 Task: Look for products from Daiya only.
Action: Mouse pressed left at (20, 107)
Screenshot: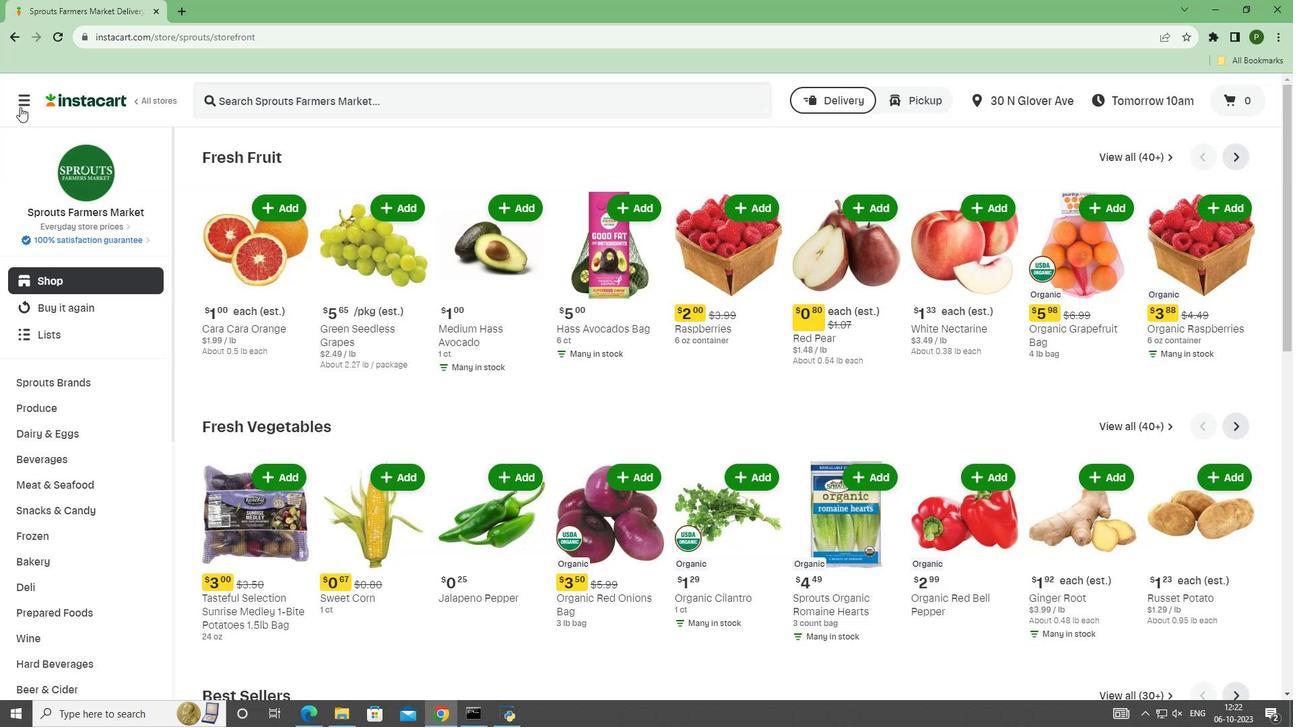 
Action: Mouse moved to (40, 349)
Screenshot: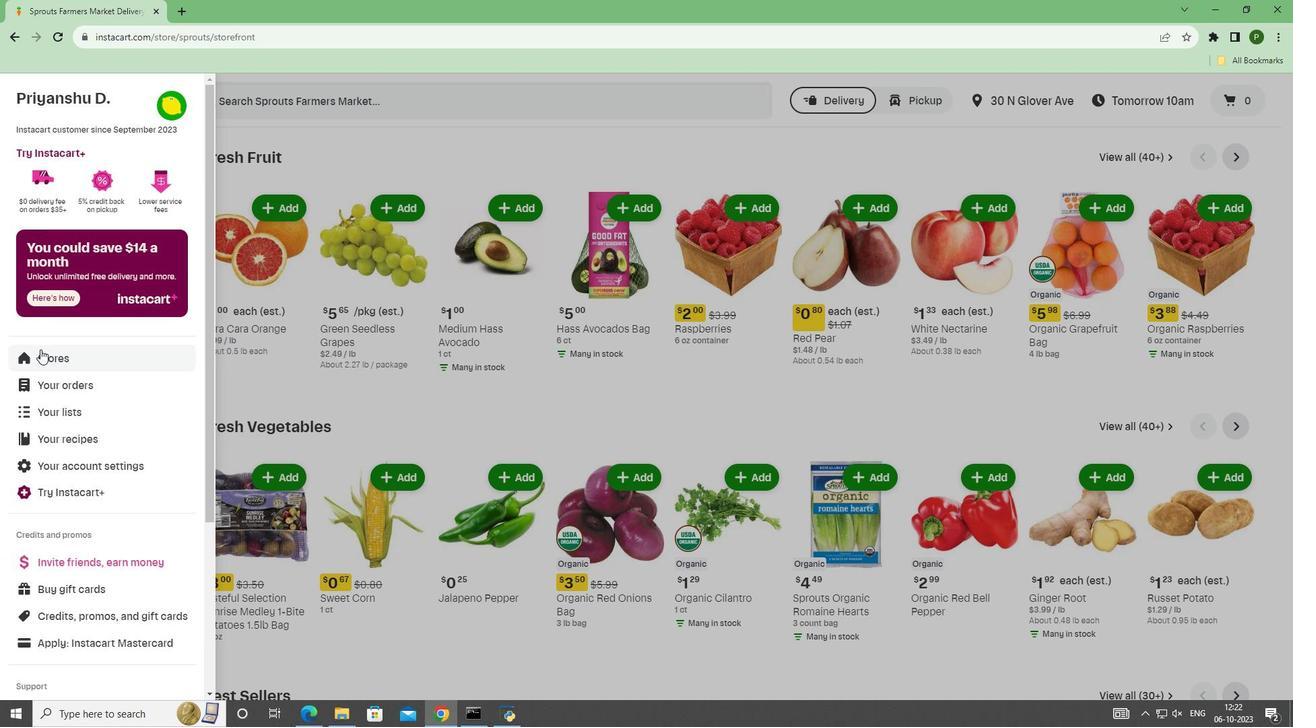
Action: Mouse pressed left at (40, 349)
Screenshot: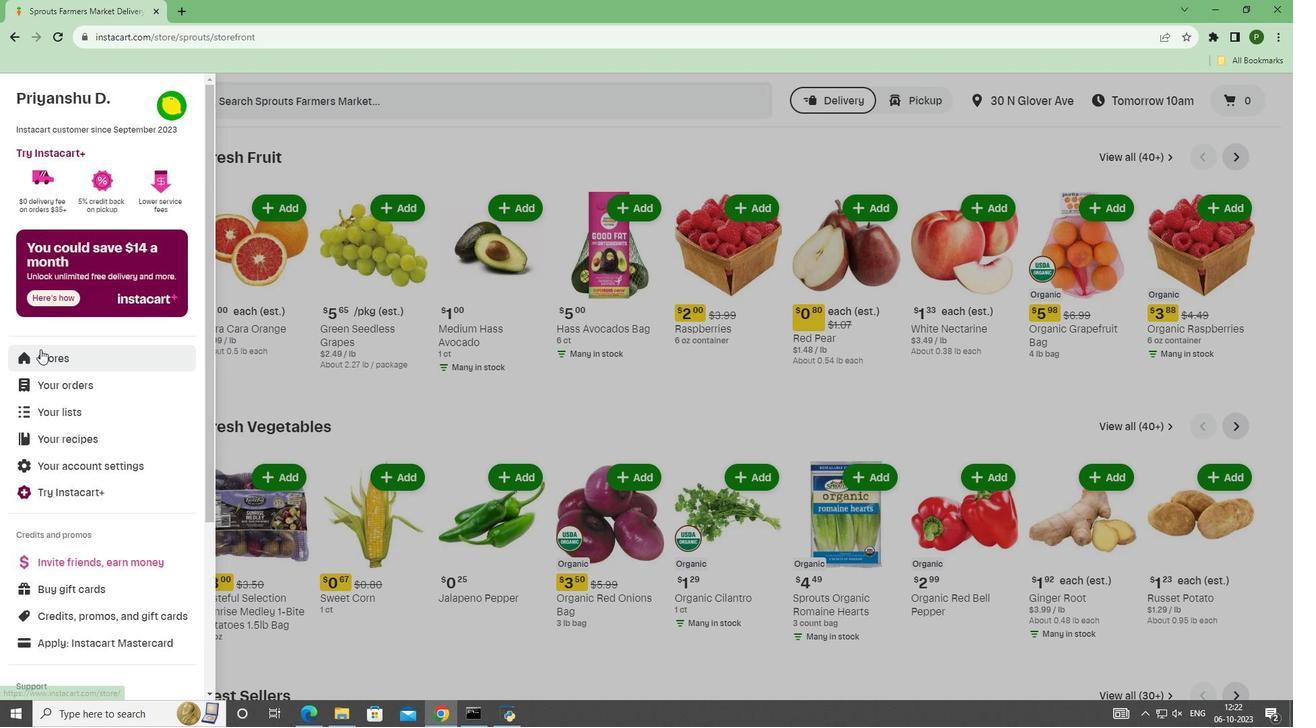 
Action: Mouse moved to (297, 159)
Screenshot: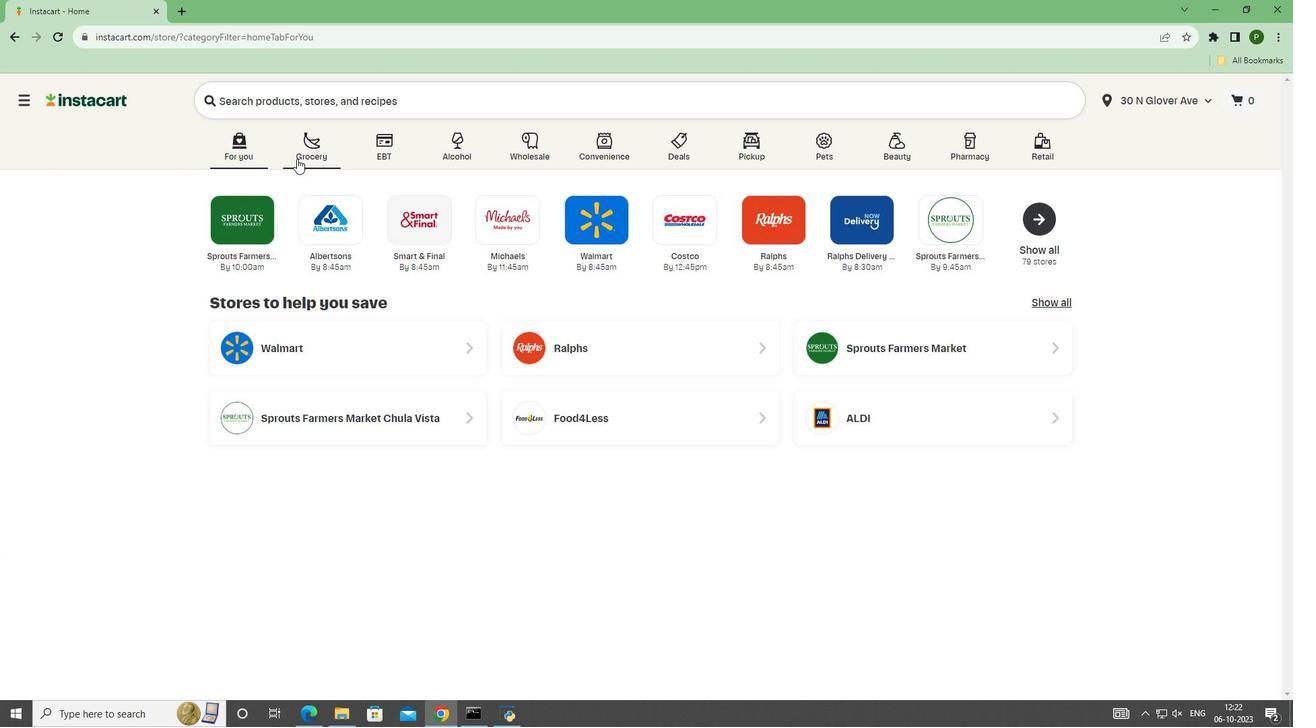 
Action: Mouse pressed left at (297, 159)
Screenshot: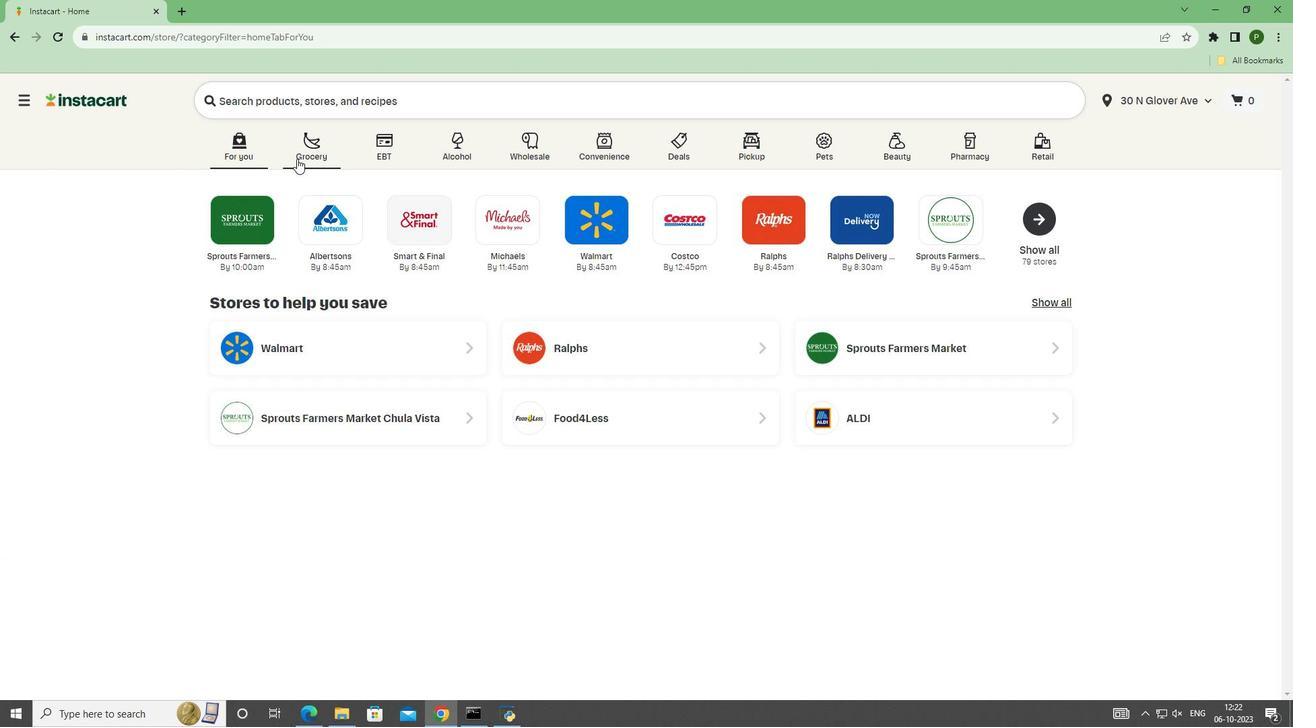 
Action: Mouse moved to (849, 324)
Screenshot: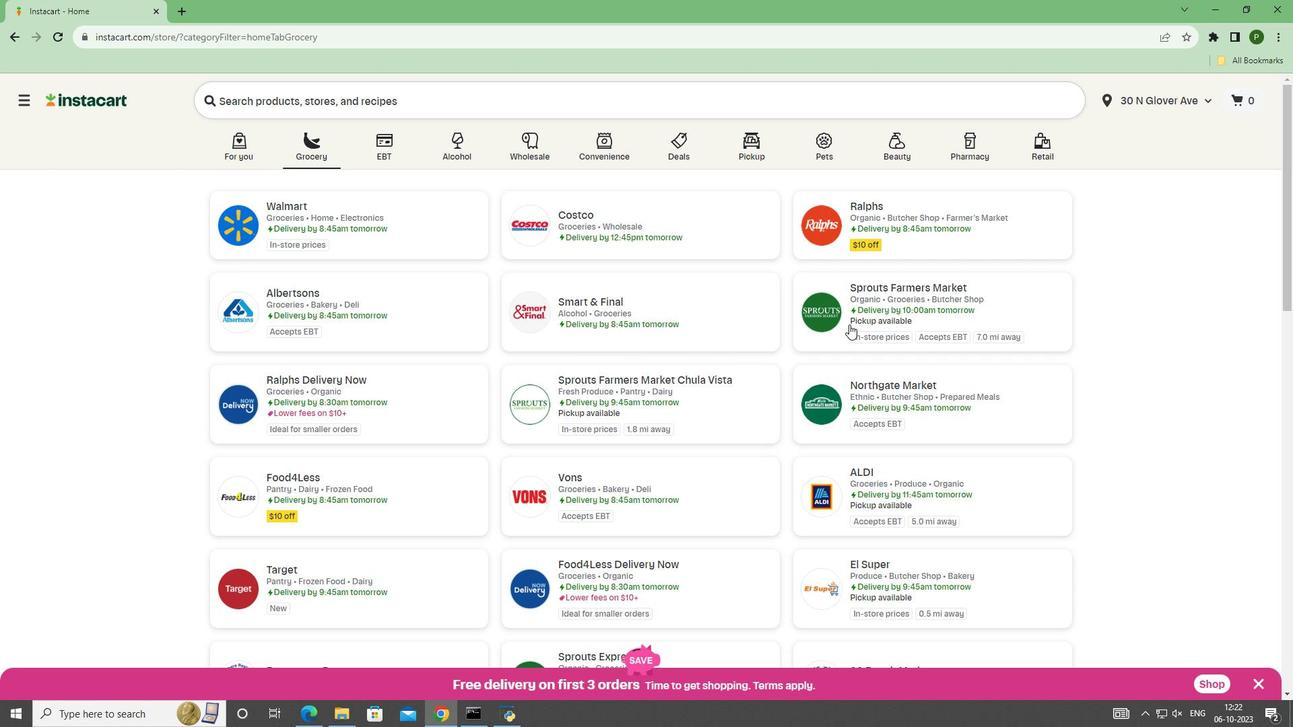 
Action: Mouse pressed left at (849, 324)
Screenshot: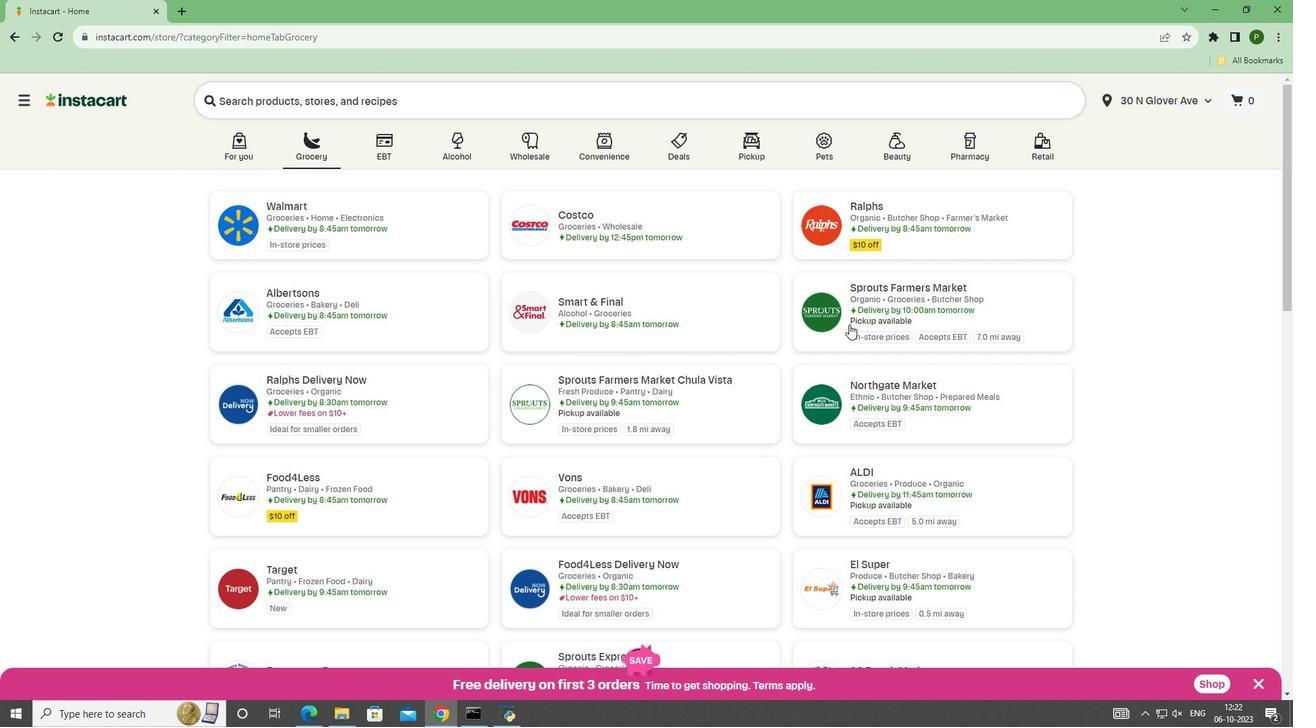 
Action: Mouse moved to (110, 433)
Screenshot: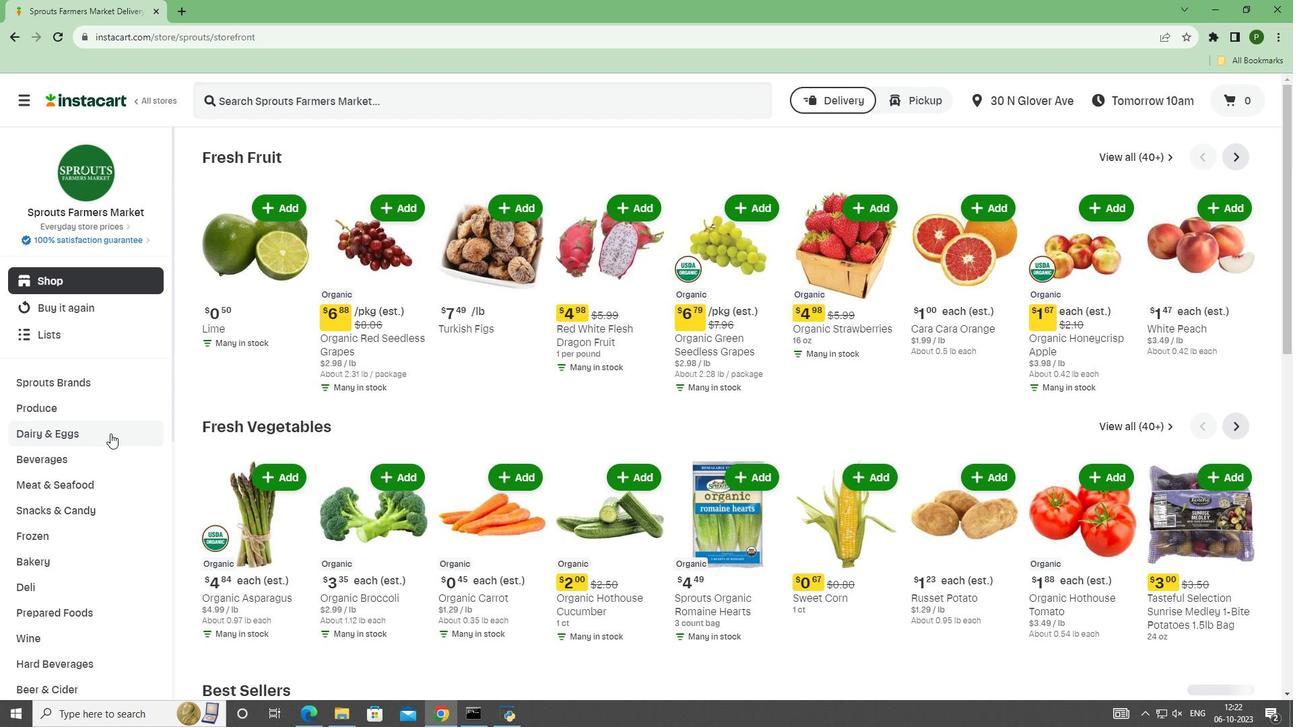
Action: Mouse pressed left at (110, 433)
Screenshot: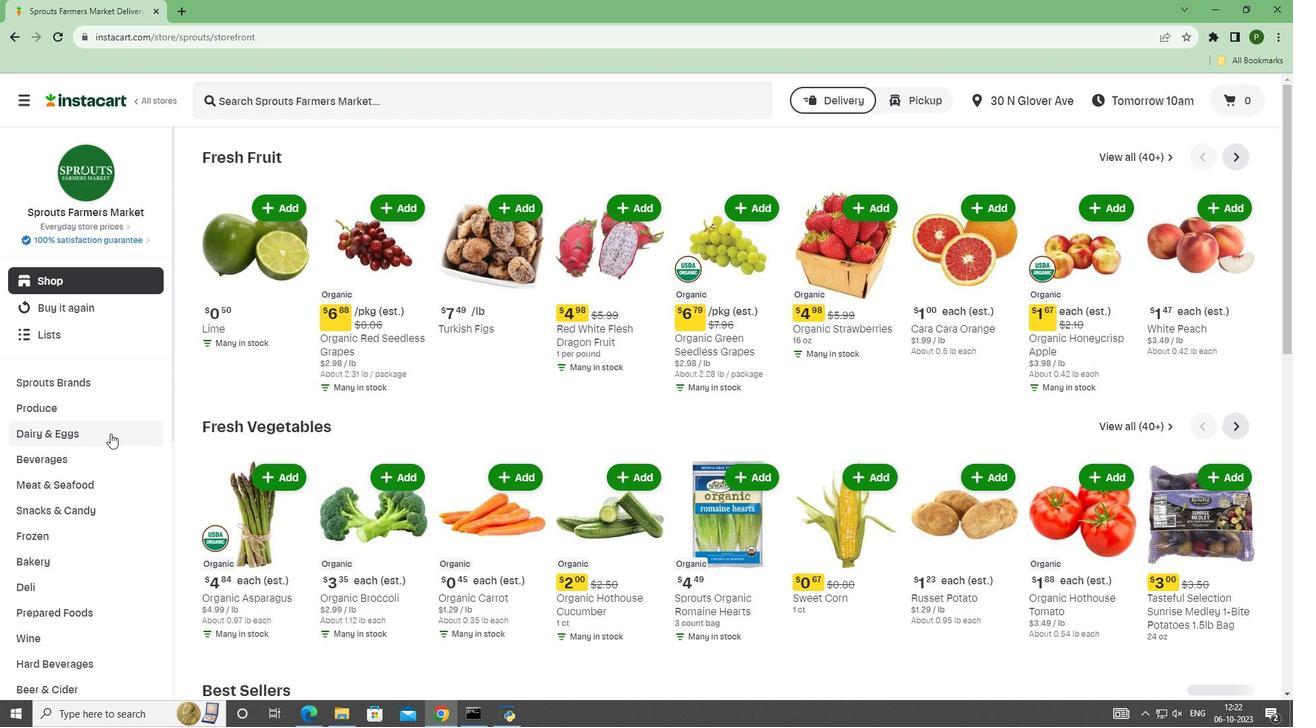 
Action: Mouse moved to (78, 491)
Screenshot: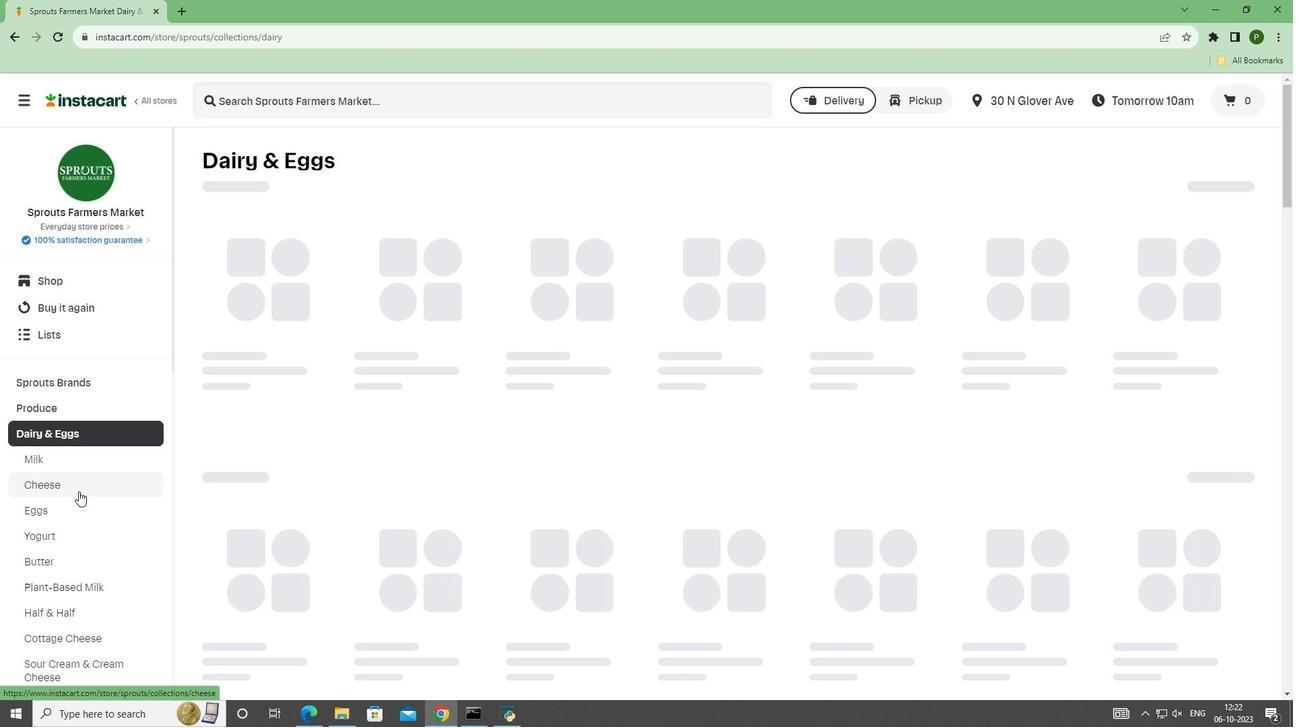 
Action: Mouse pressed left at (78, 491)
Screenshot: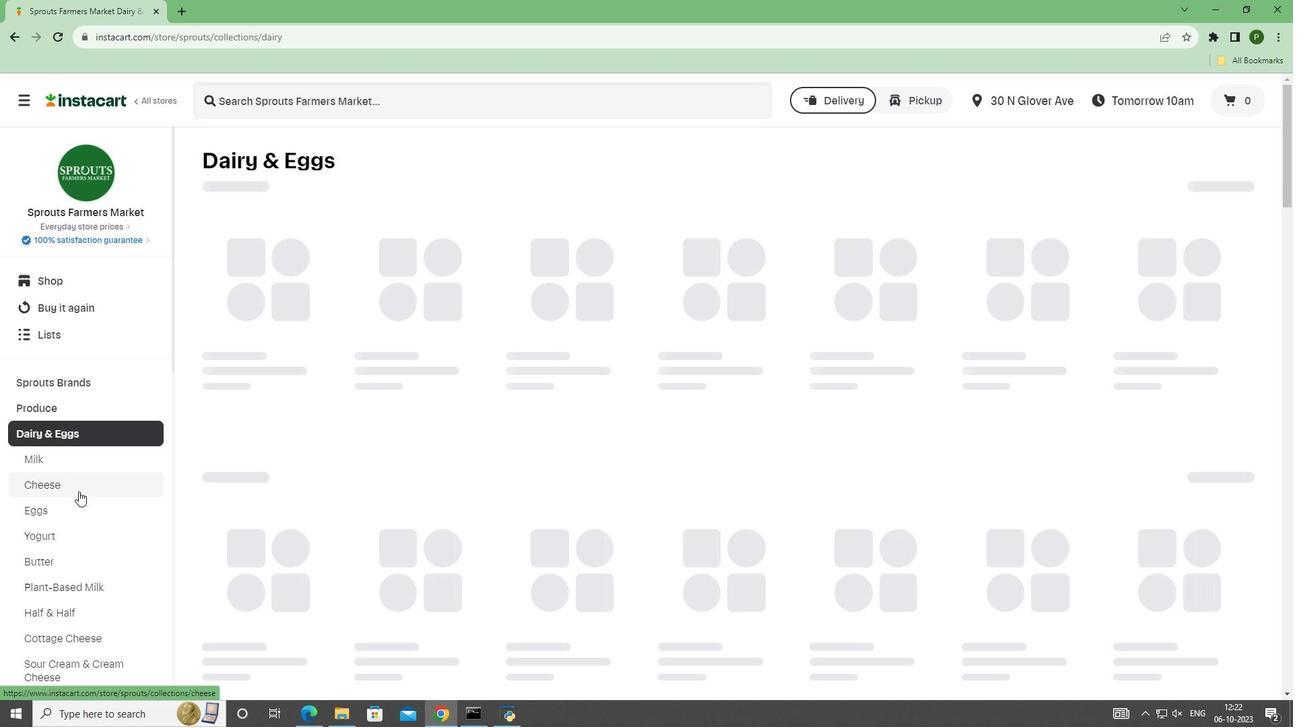 
Action: Mouse moved to (439, 284)
Screenshot: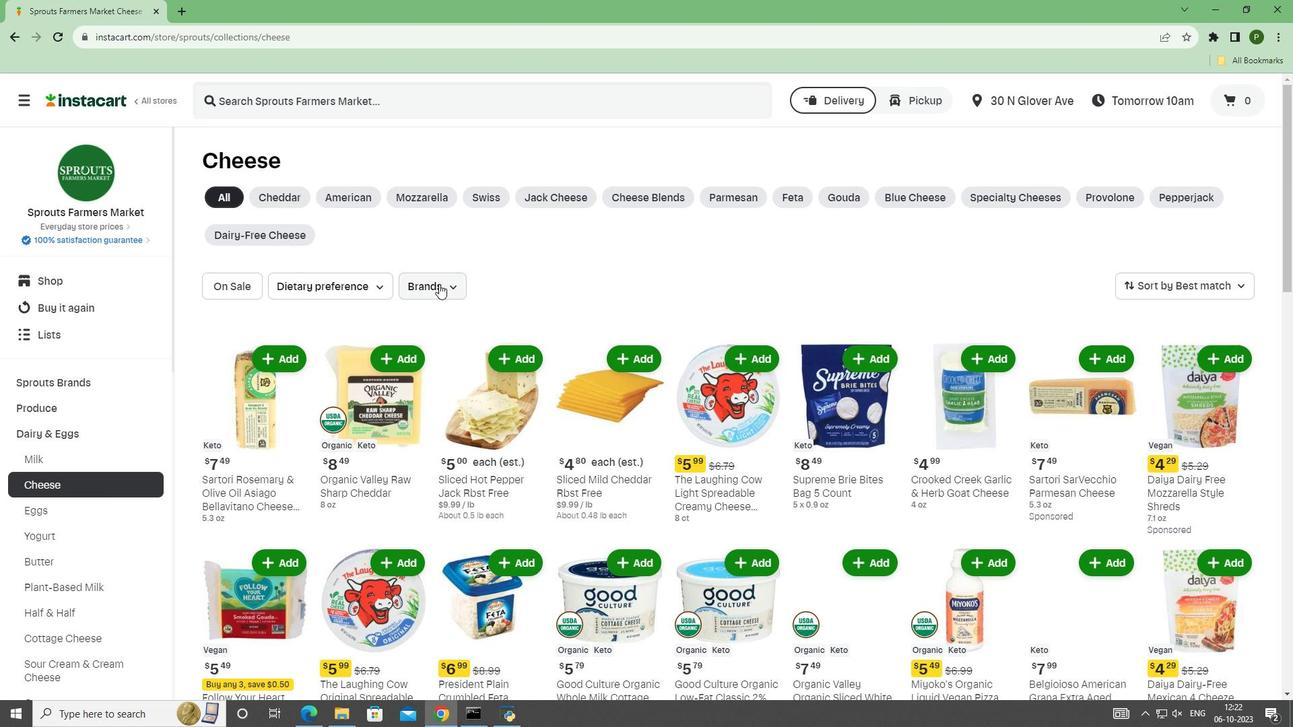 
Action: Mouse pressed left at (439, 284)
Screenshot: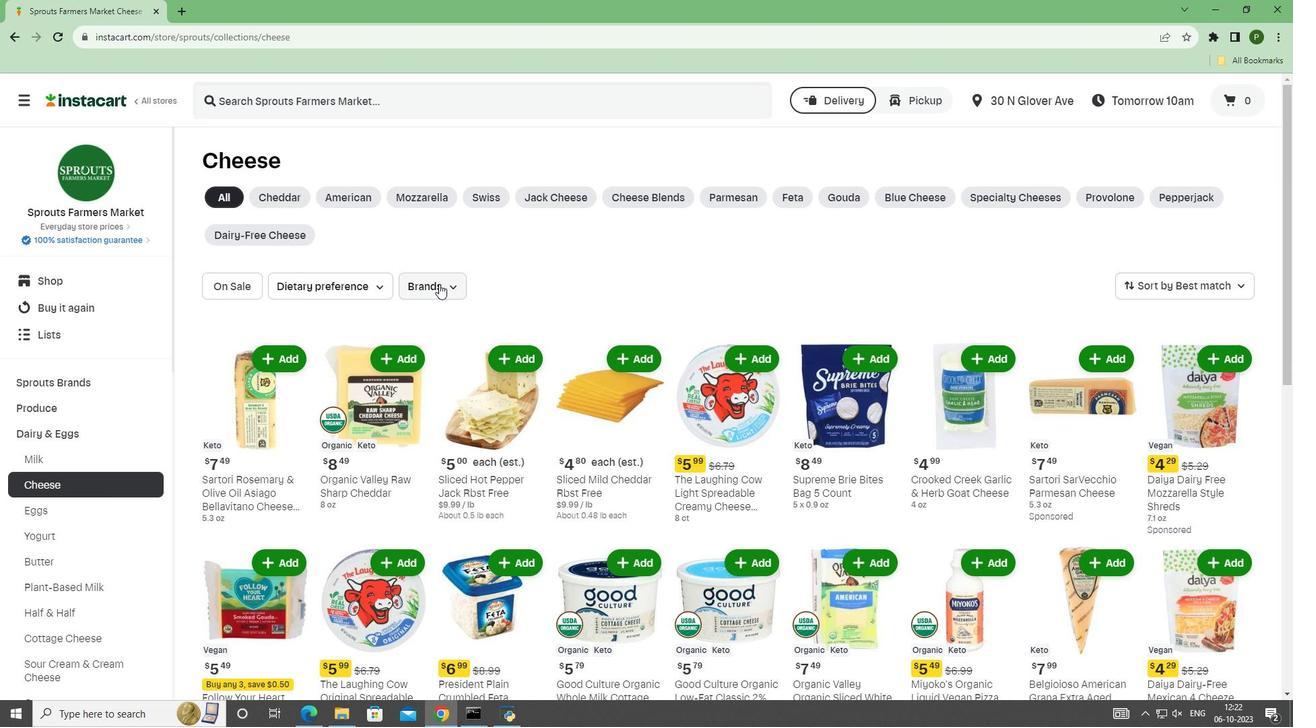 
Action: Mouse moved to (471, 380)
Screenshot: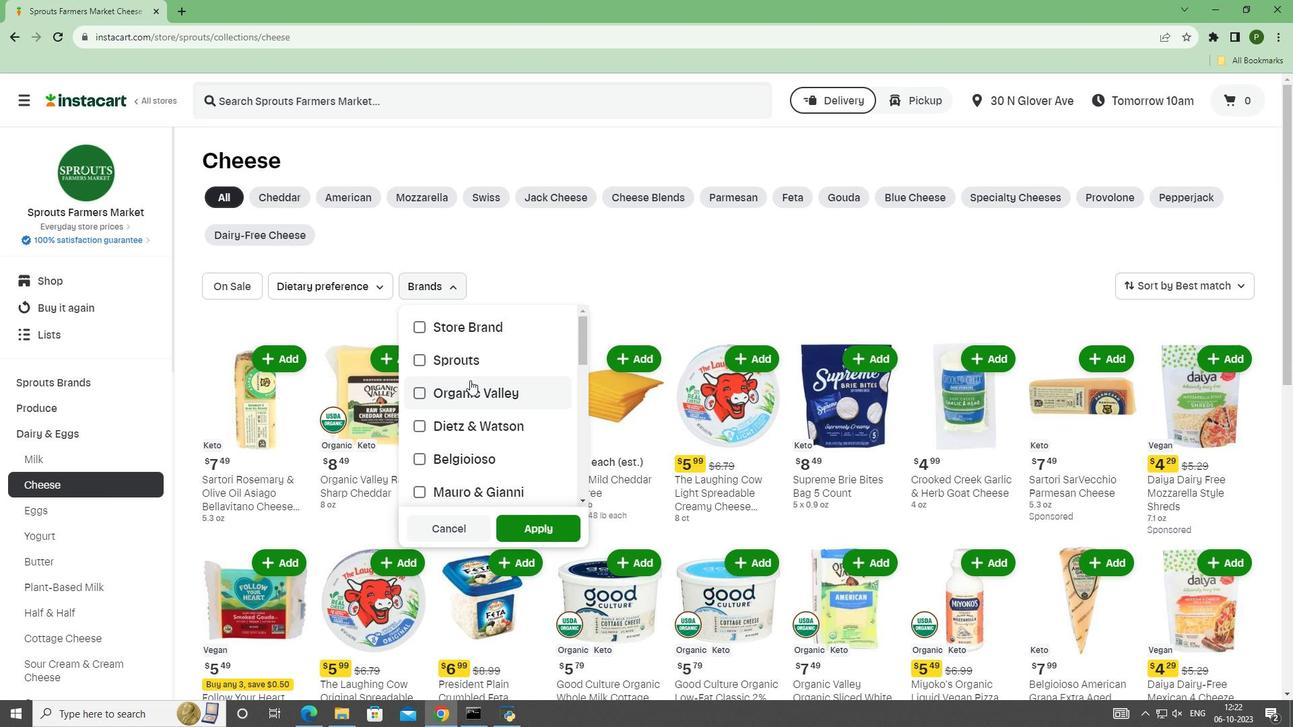 
Action: Mouse scrolled (471, 379) with delta (0, 0)
Screenshot: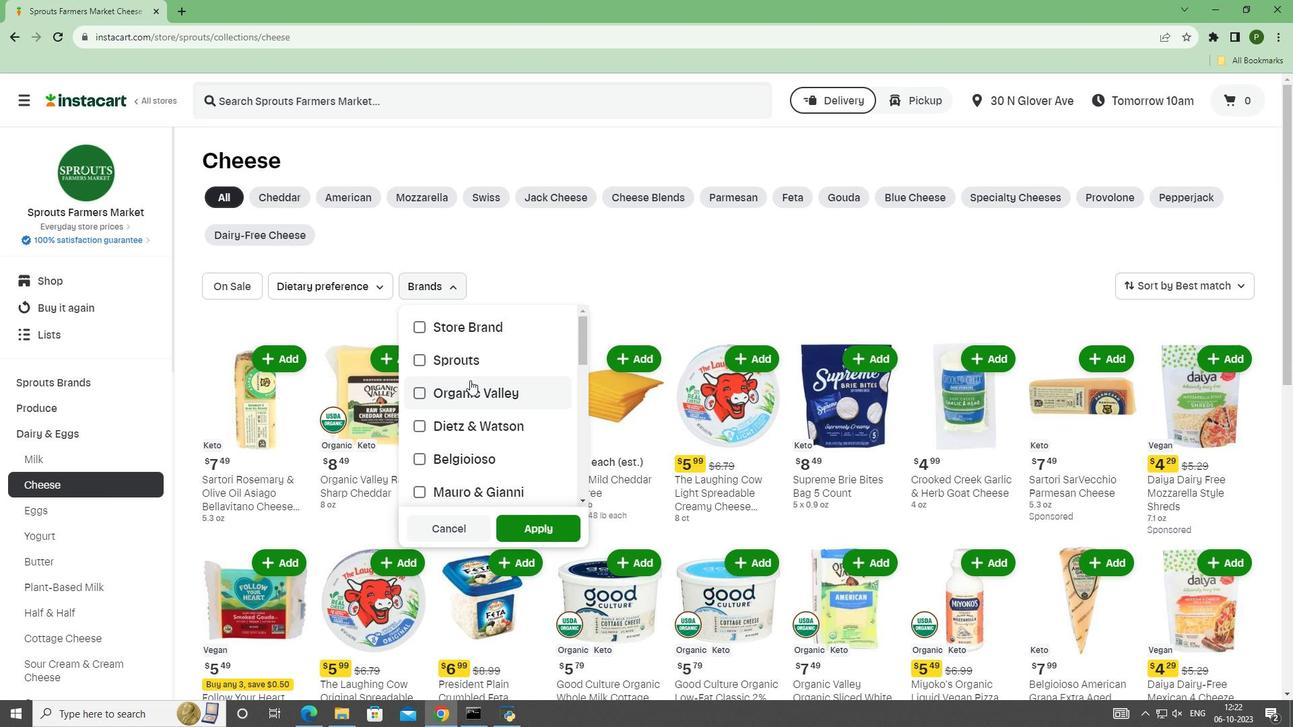 
Action: Mouse moved to (470, 380)
Screenshot: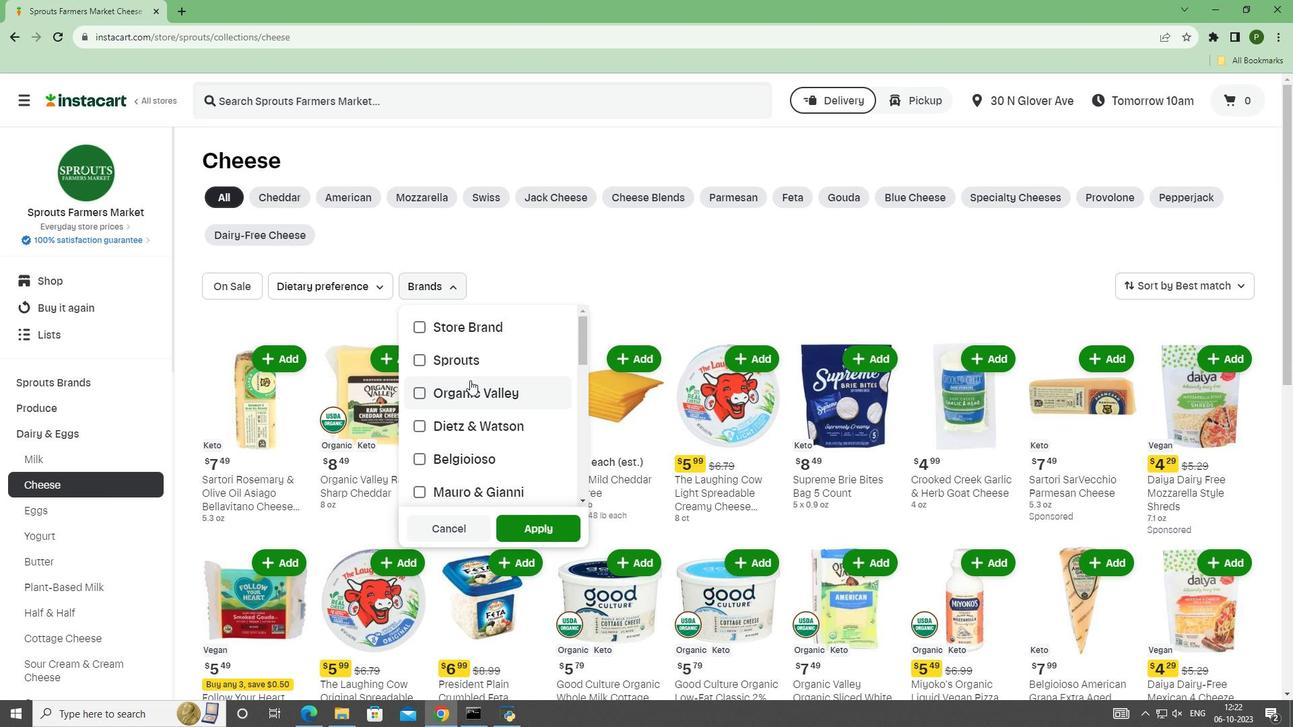 
Action: Mouse scrolled (470, 380) with delta (0, 0)
Screenshot: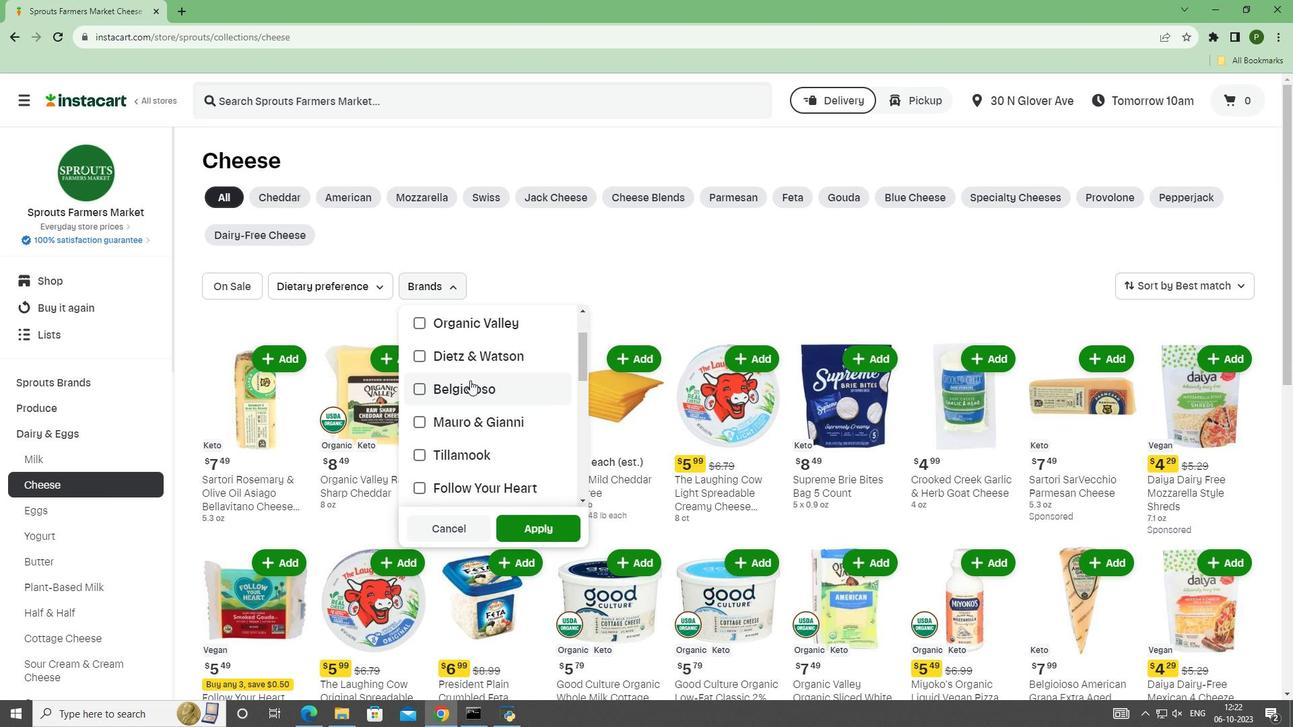 
Action: Mouse scrolled (470, 380) with delta (0, 0)
Screenshot: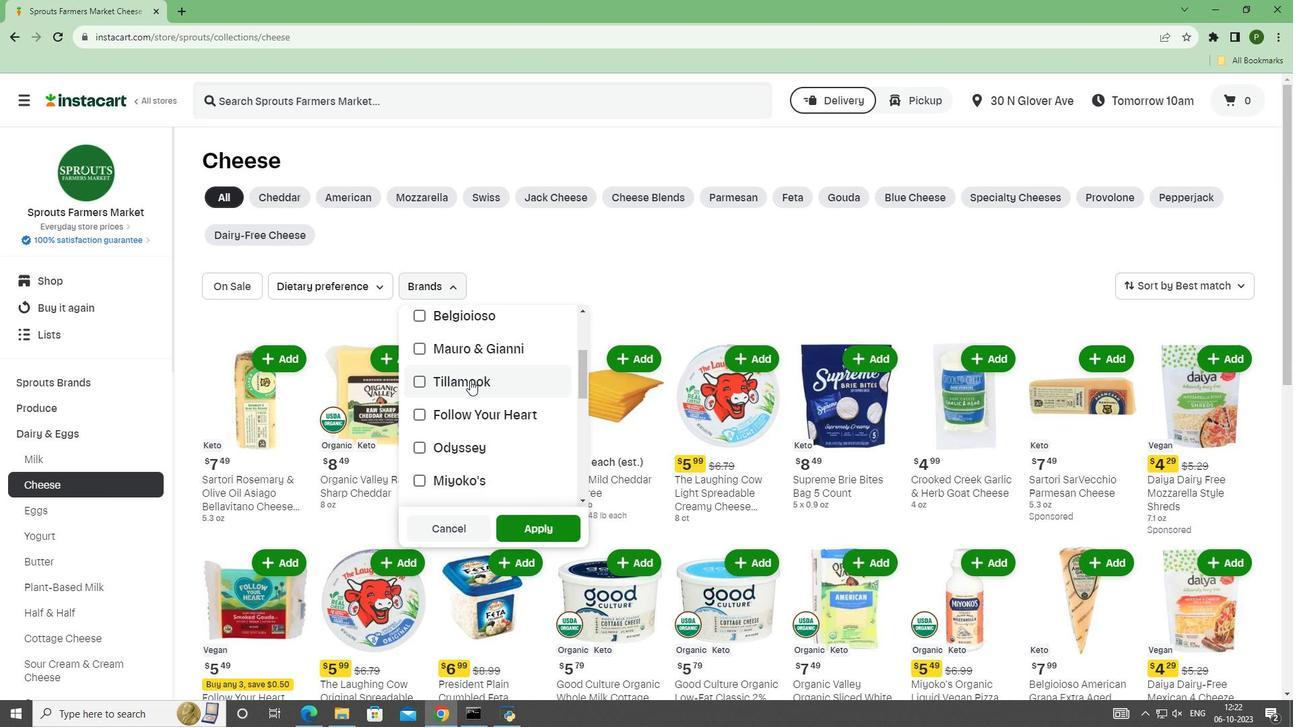
Action: Mouse scrolled (470, 380) with delta (0, 0)
Screenshot: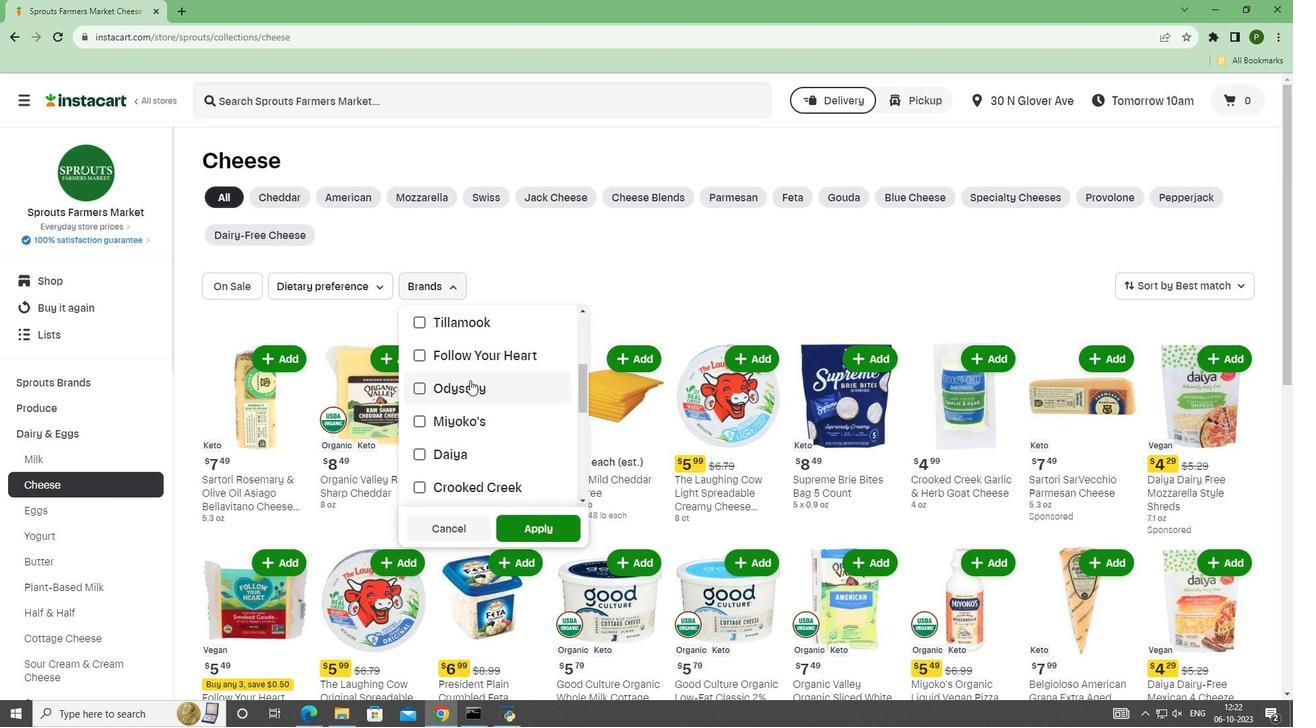 
Action: Mouse scrolled (470, 381) with delta (0, 0)
Screenshot: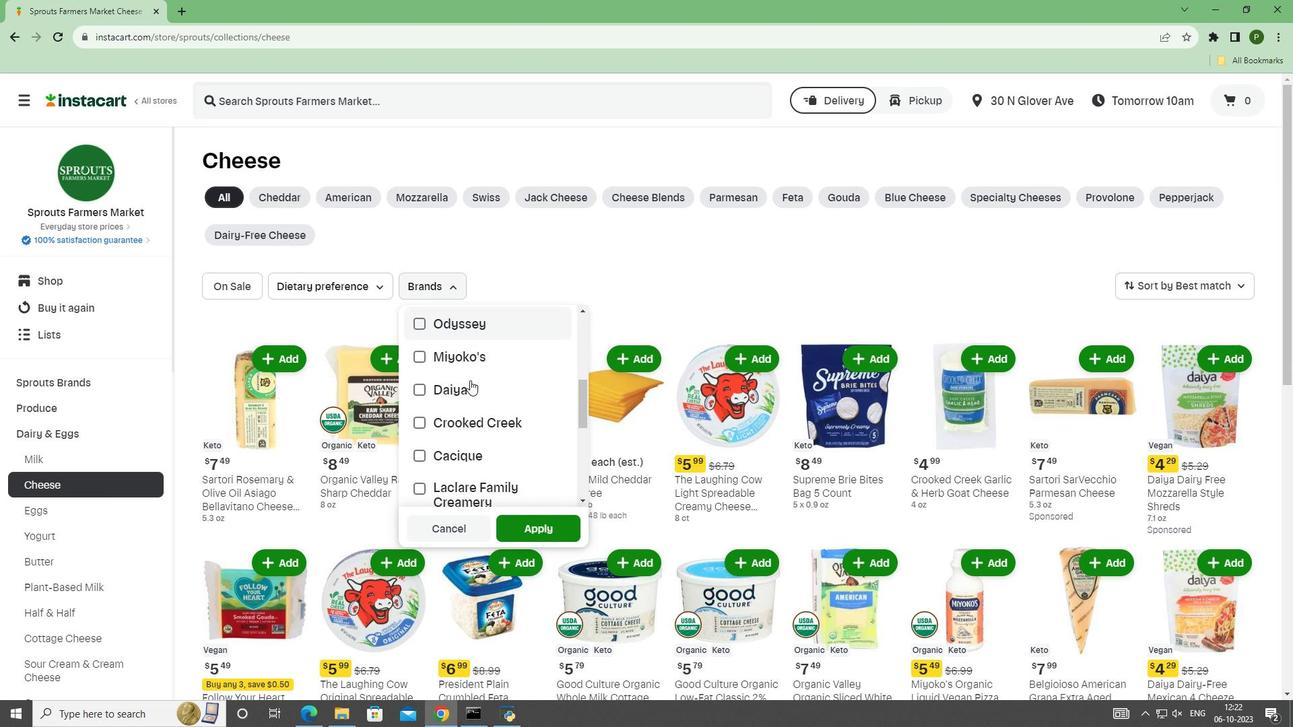 
Action: Mouse moved to (448, 461)
Screenshot: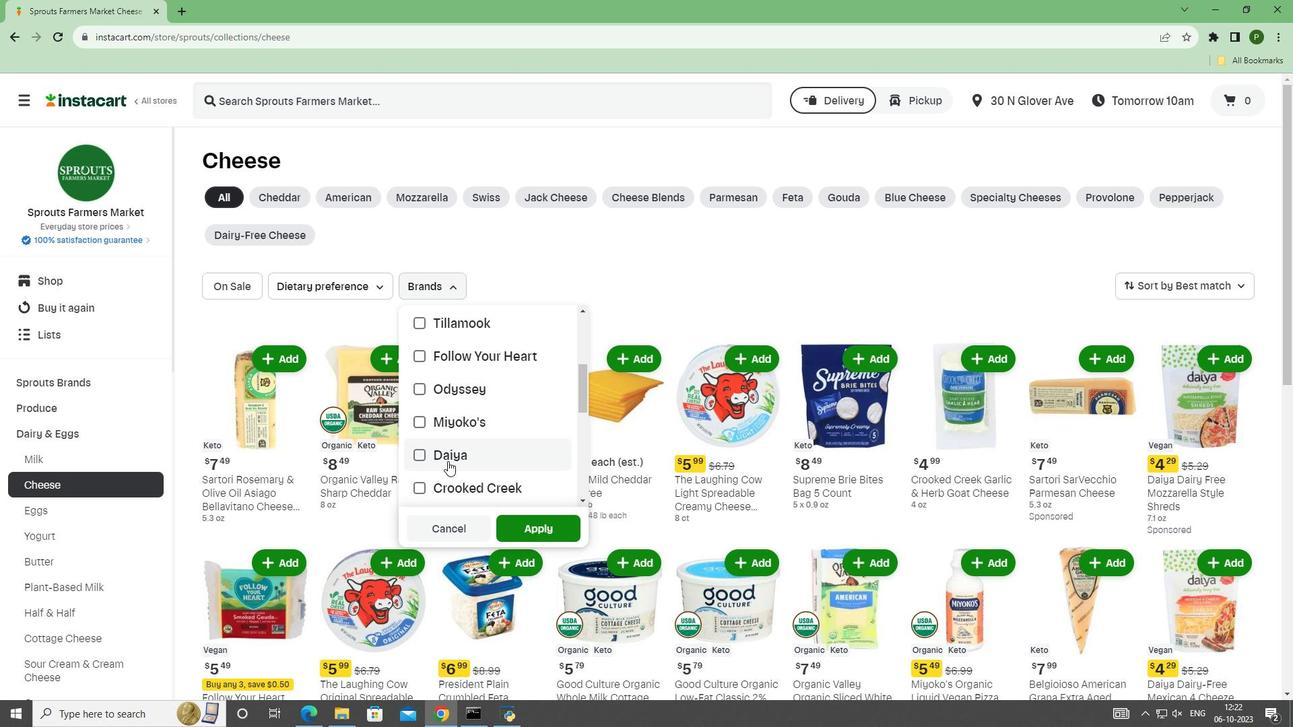 
Action: Mouse pressed left at (448, 461)
Screenshot: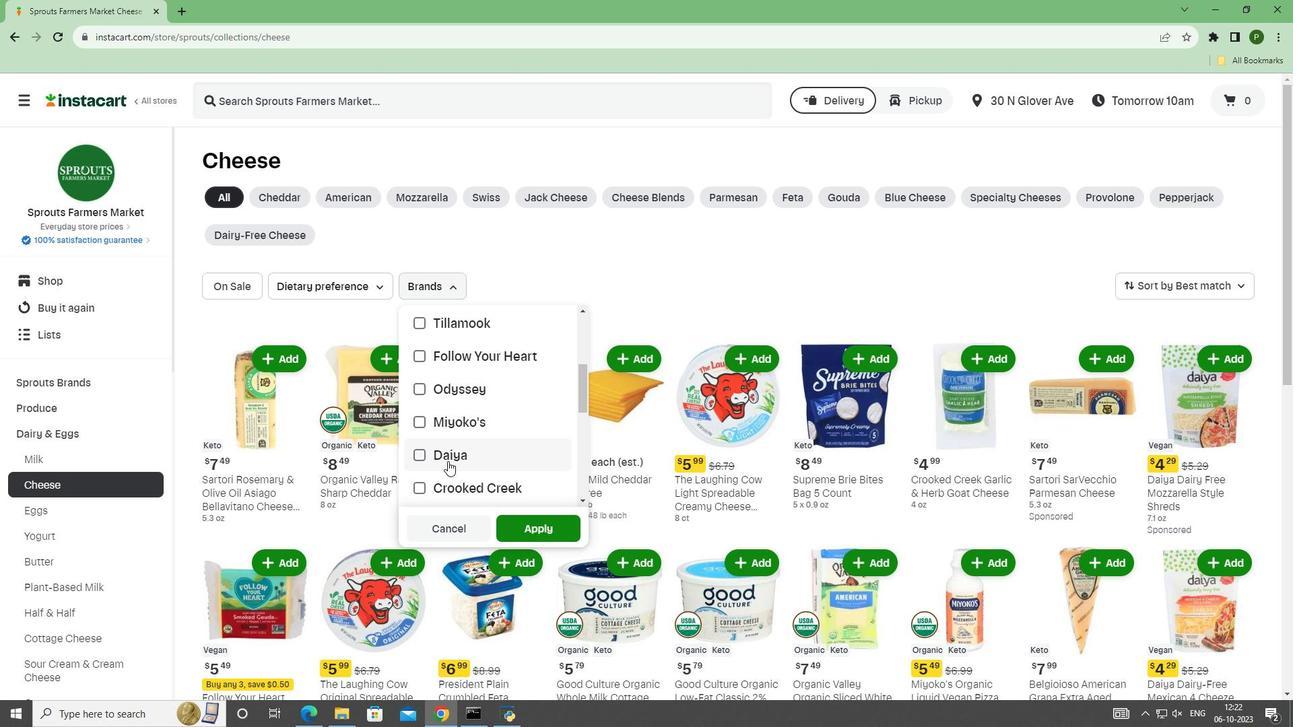 
Action: Mouse moved to (530, 526)
Screenshot: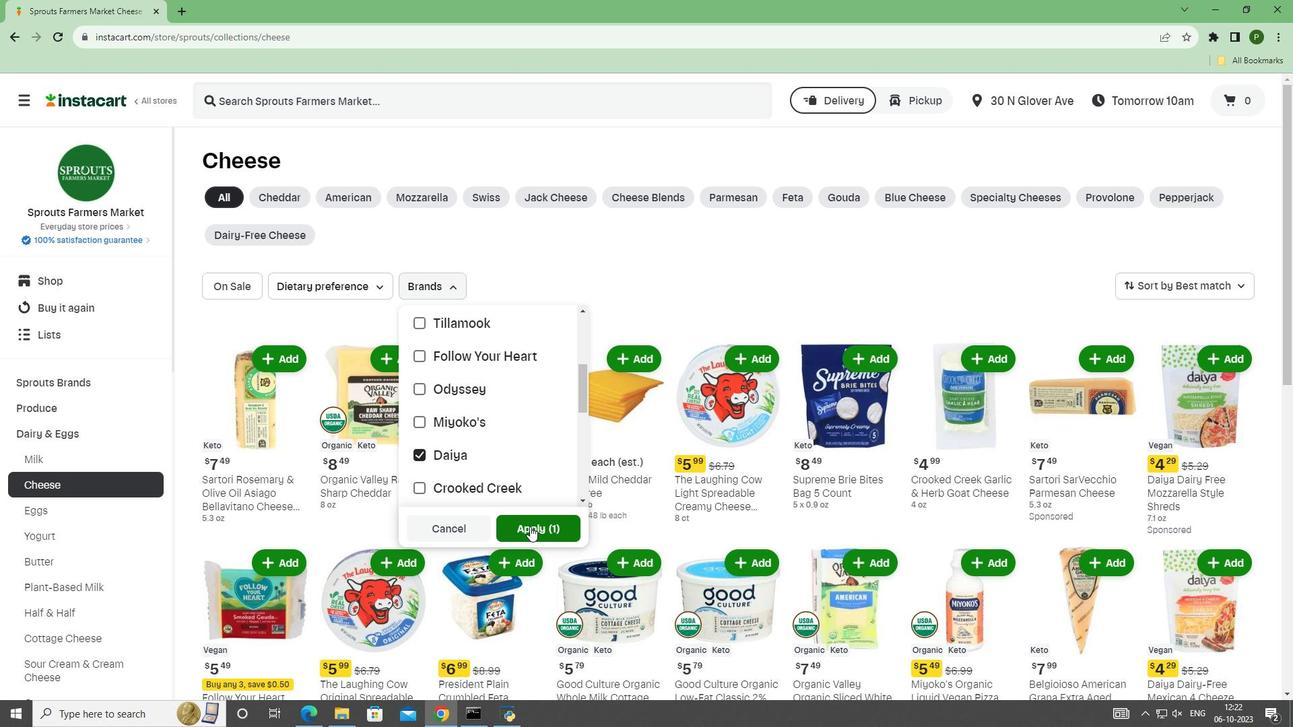 
Action: Mouse pressed left at (530, 526)
Screenshot: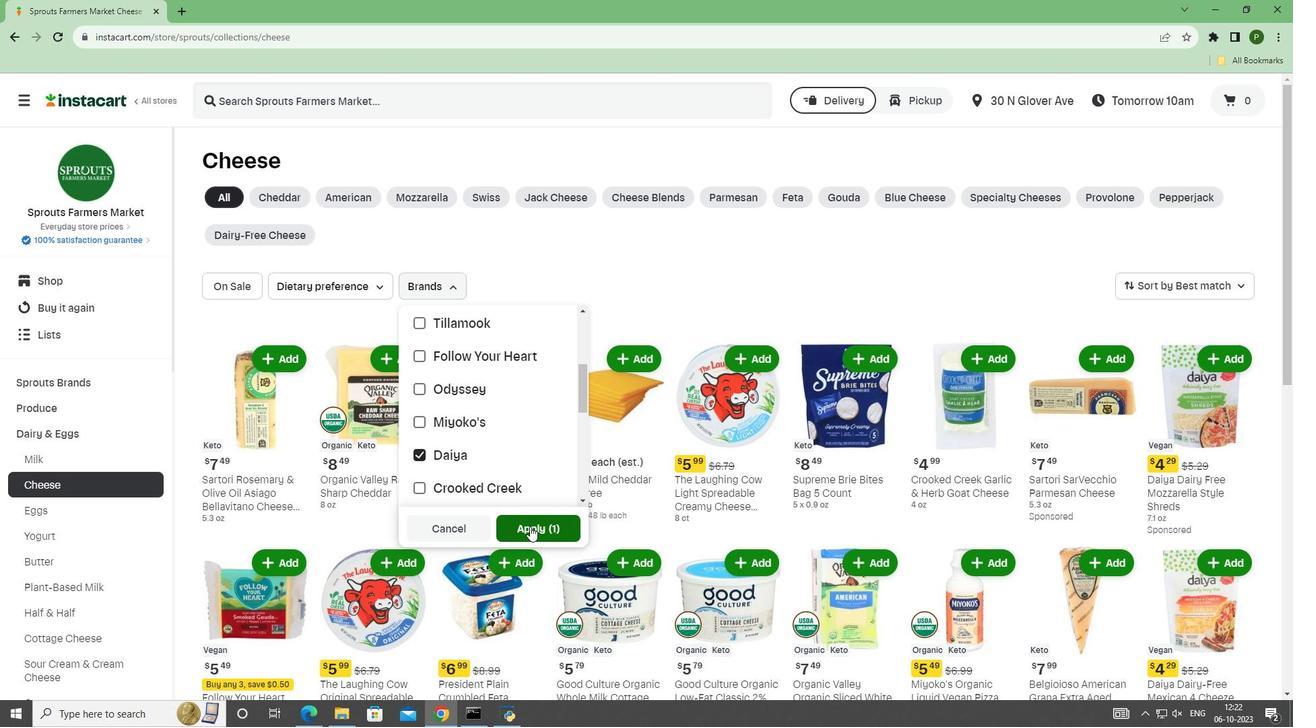 
Action: Mouse moved to (745, 556)
Screenshot: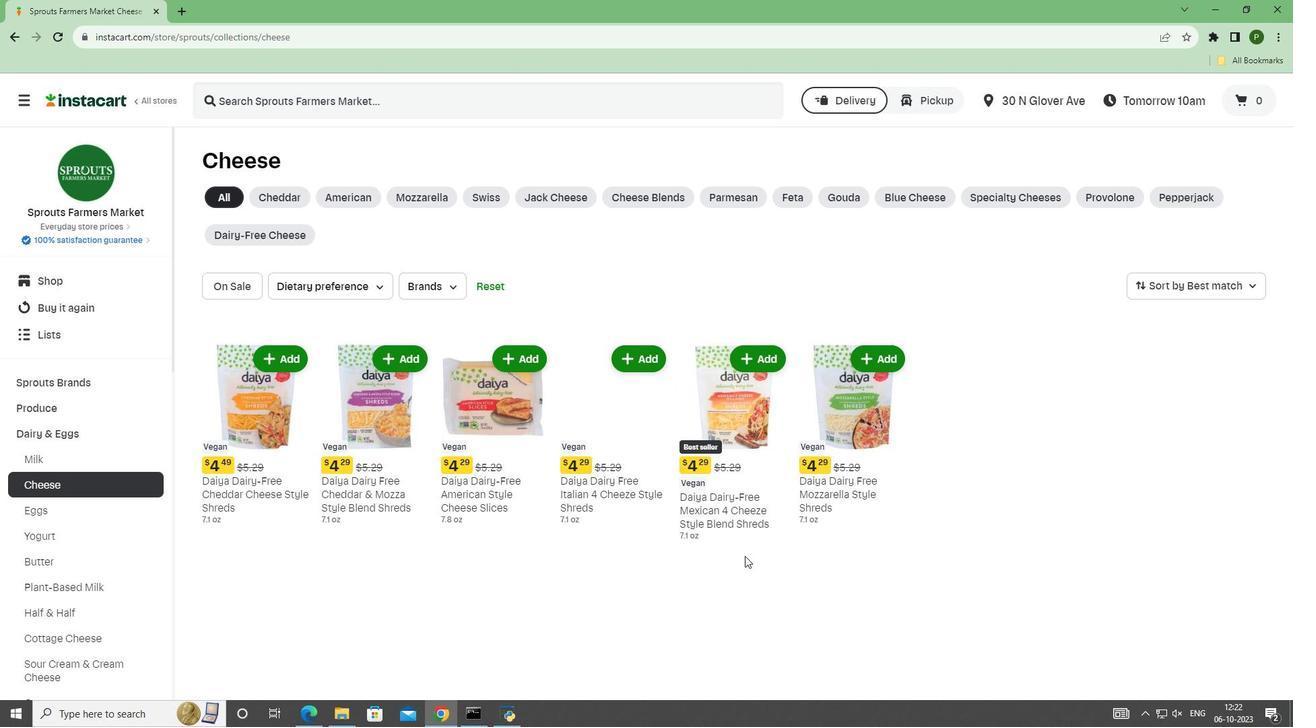 
